 Task: Add Dietz & Watson Muenster Cheese to the cart.
Action: Mouse pressed left at (21, 133)
Screenshot: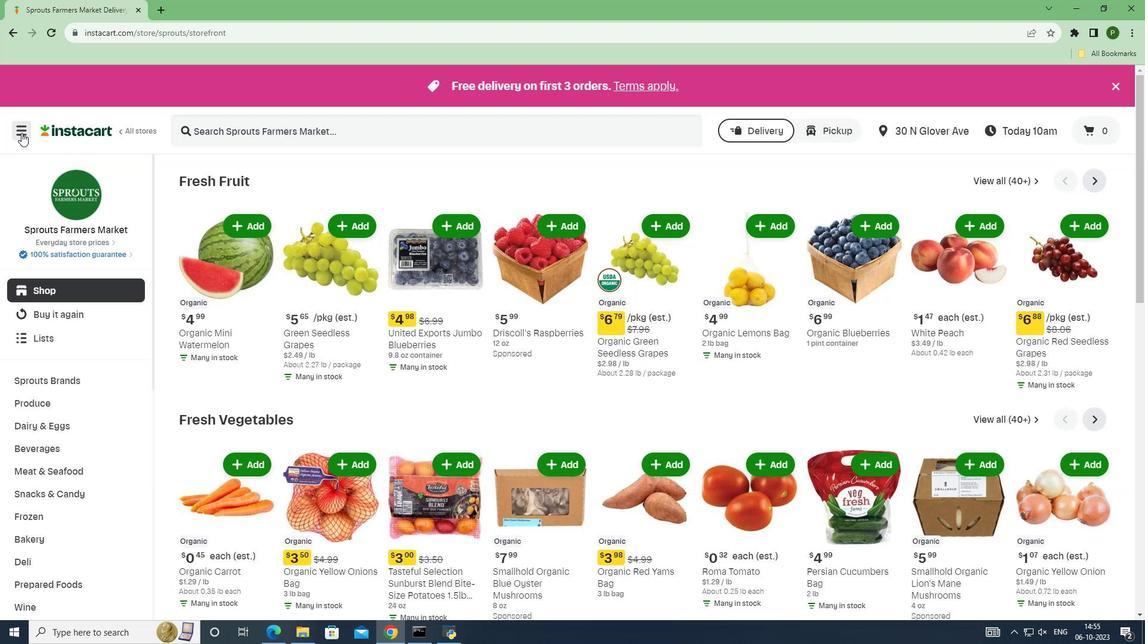 
Action: Mouse moved to (48, 310)
Screenshot: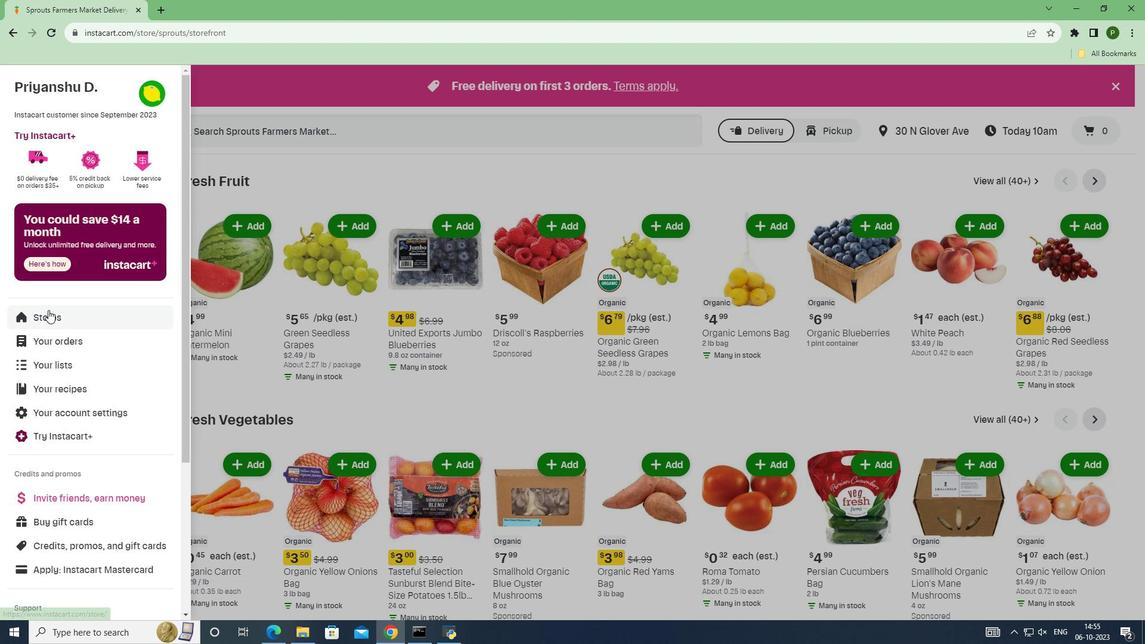 
Action: Mouse pressed left at (48, 310)
Screenshot: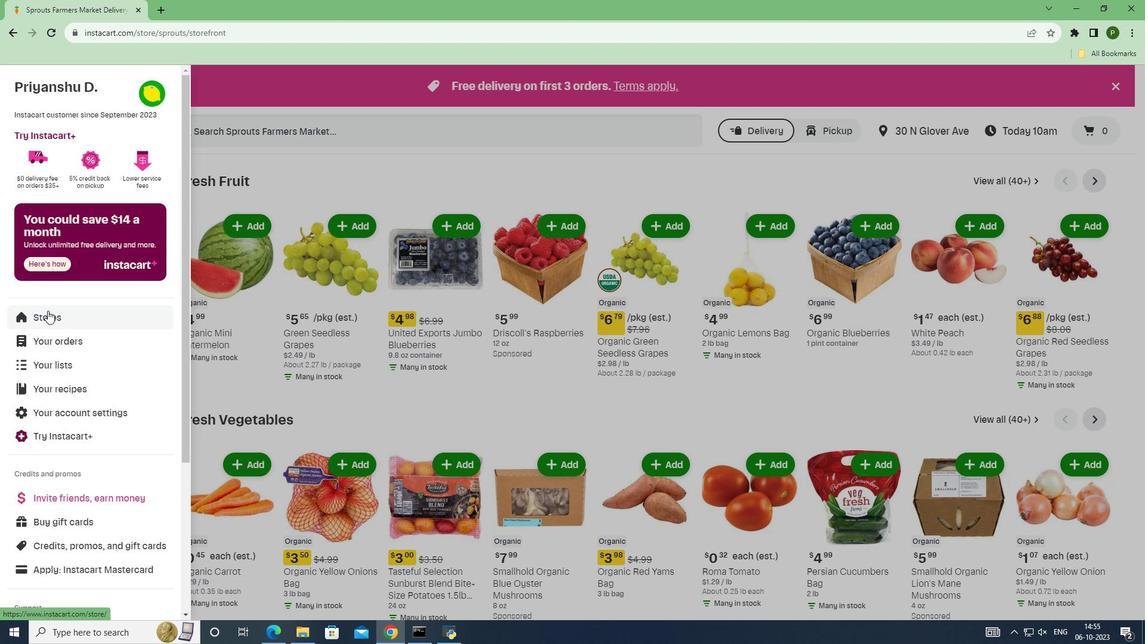 
Action: Mouse moved to (288, 141)
Screenshot: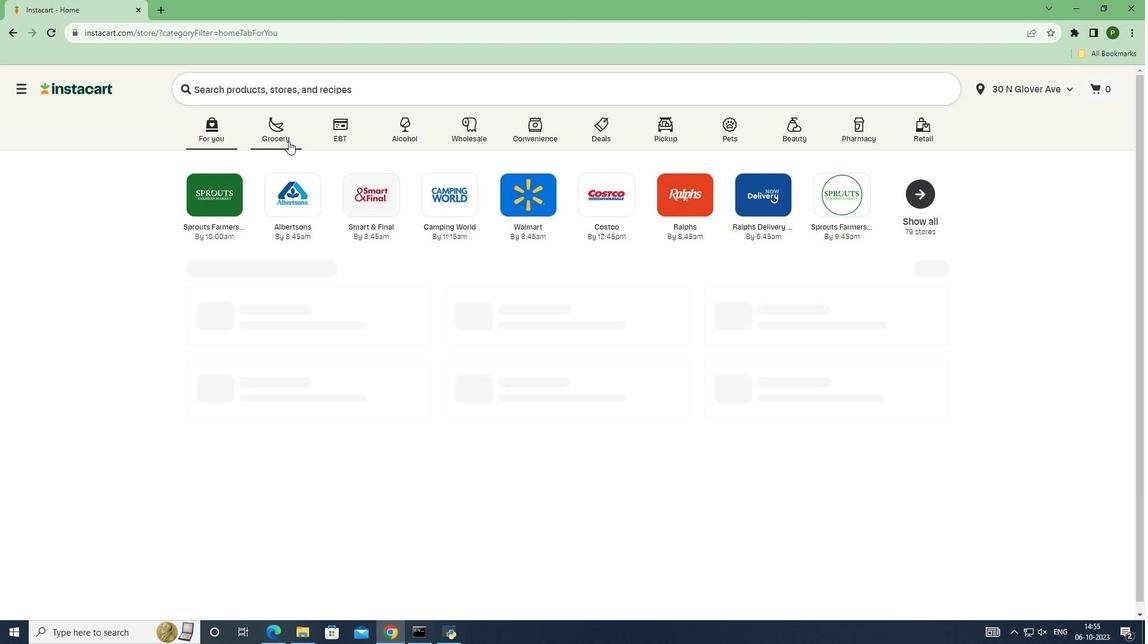 
Action: Mouse pressed left at (288, 141)
Screenshot: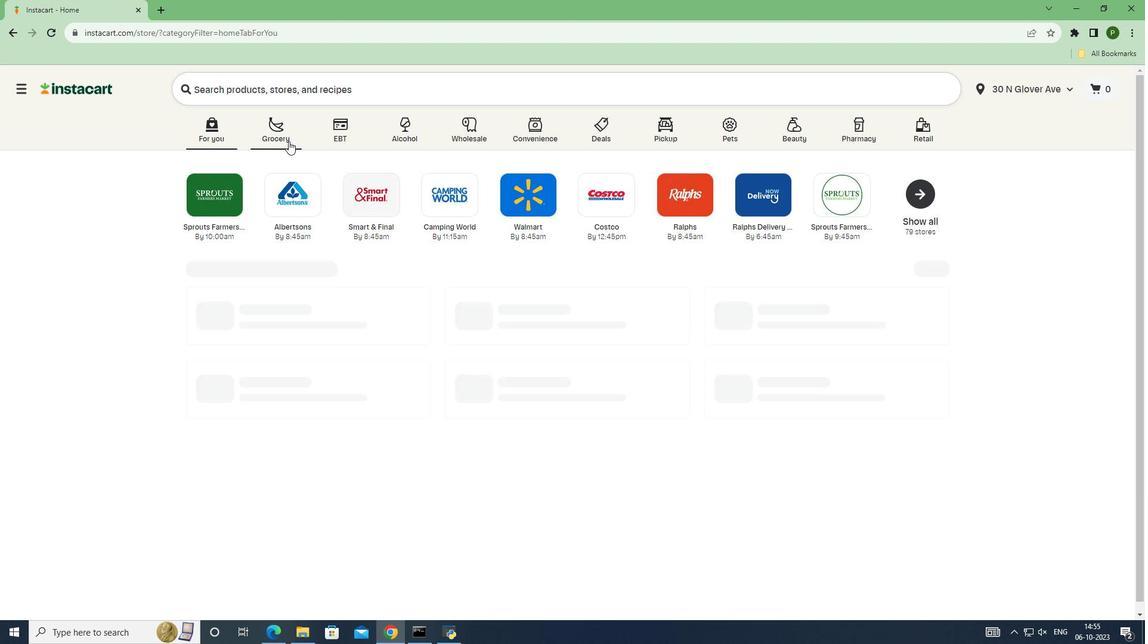 
Action: Mouse moved to (737, 273)
Screenshot: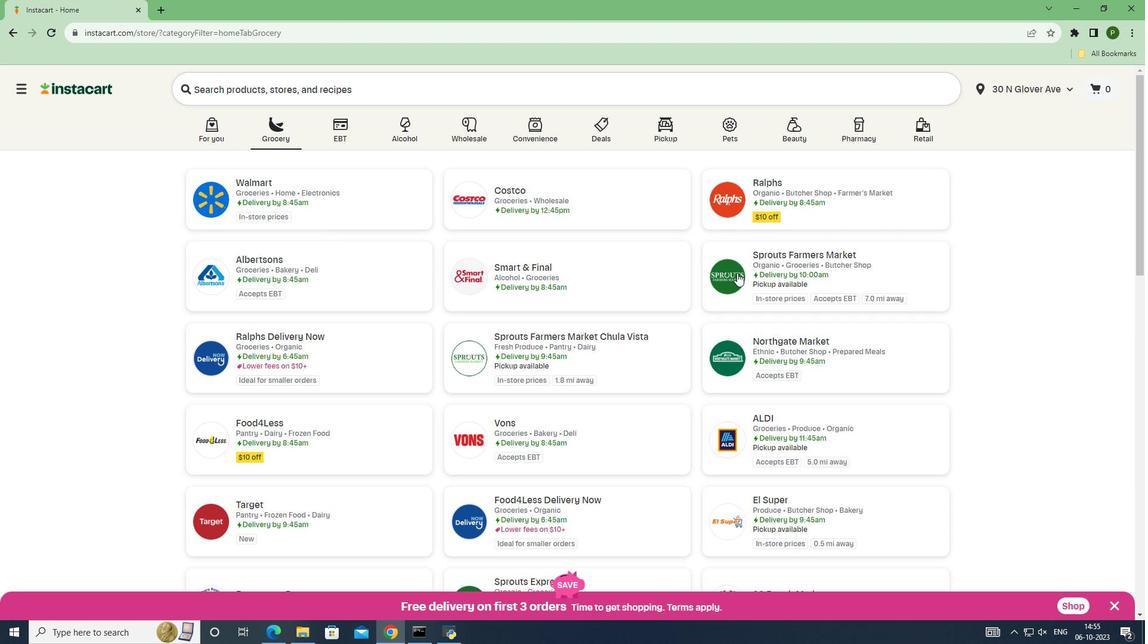 
Action: Mouse pressed left at (737, 273)
Screenshot: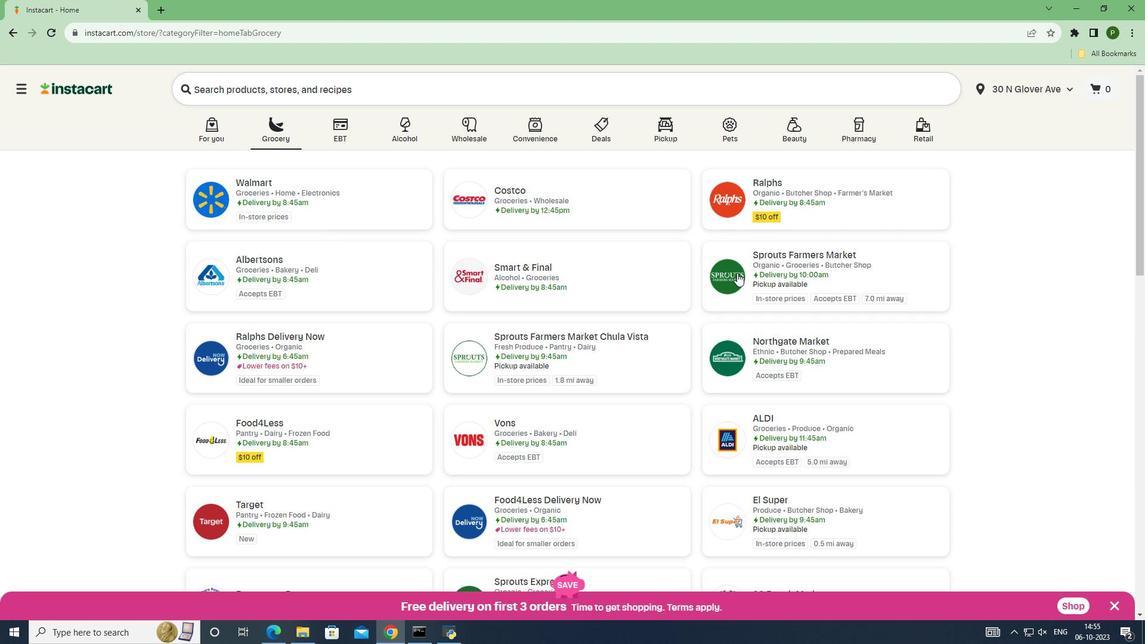
Action: Mouse moved to (60, 380)
Screenshot: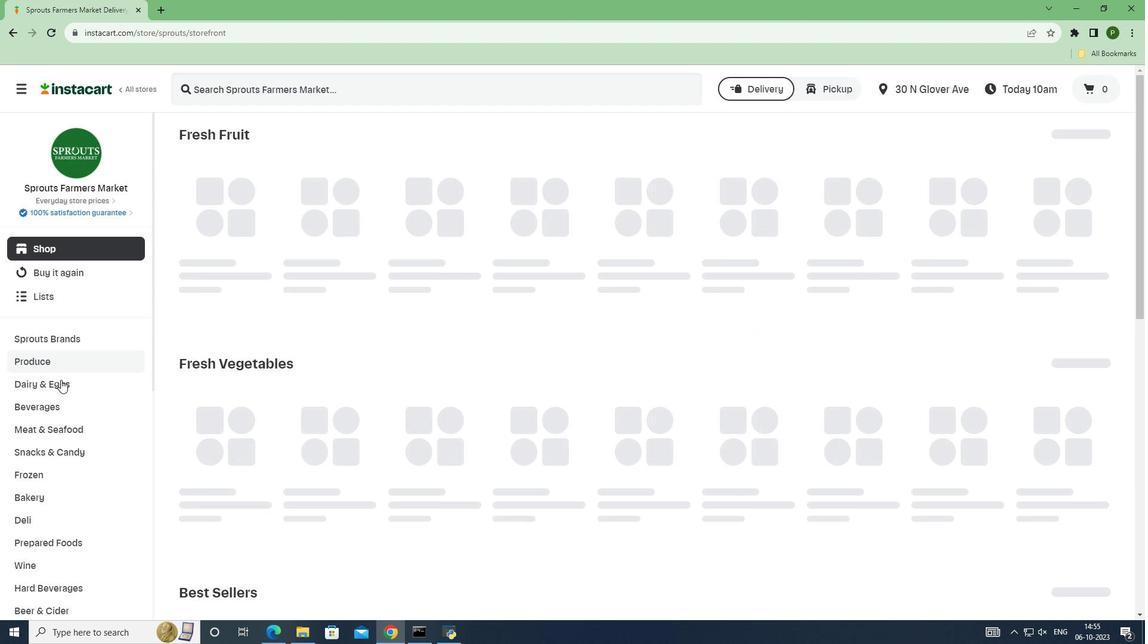 
Action: Mouse pressed left at (60, 380)
Screenshot: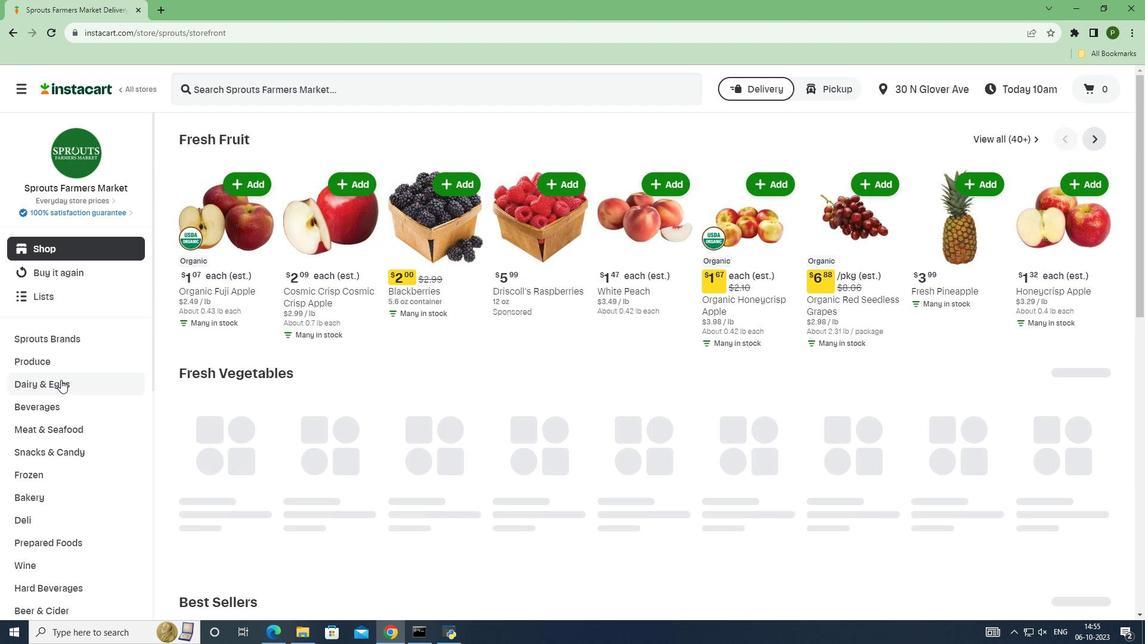 
Action: Mouse moved to (33, 473)
Screenshot: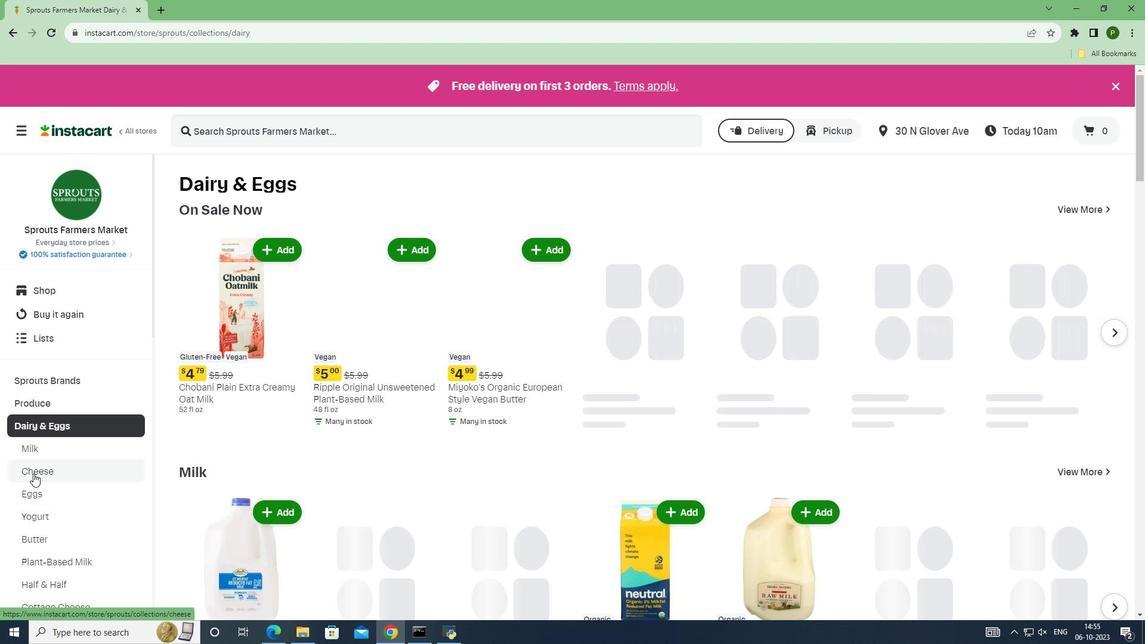 
Action: Mouse pressed left at (33, 473)
Screenshot: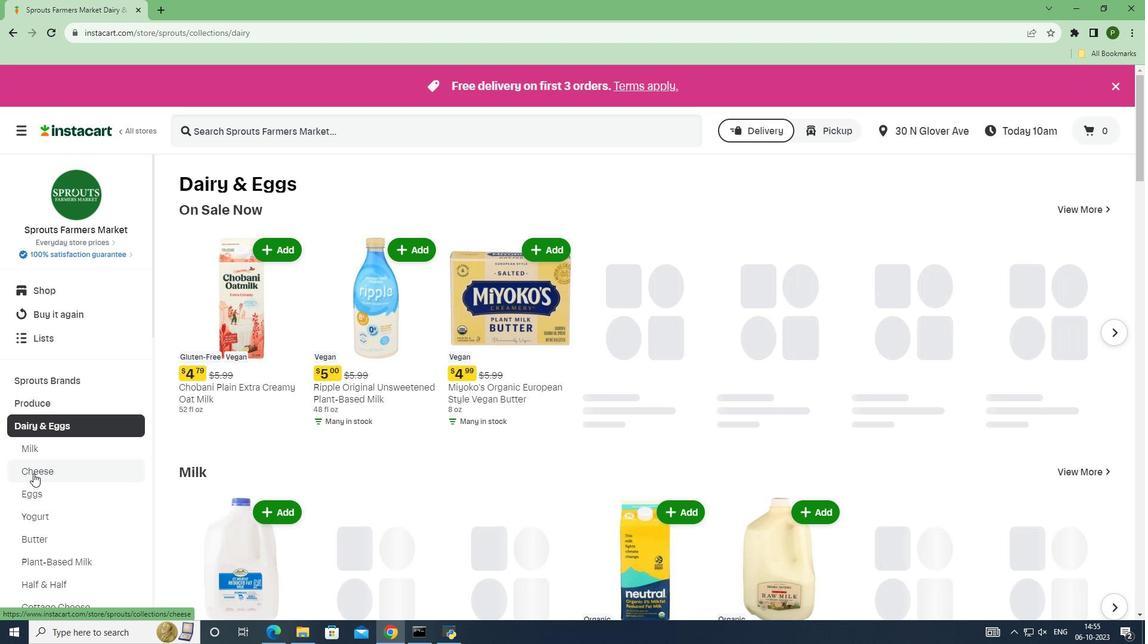 
Action: Mouse moved to (242, 127)
Screenshot: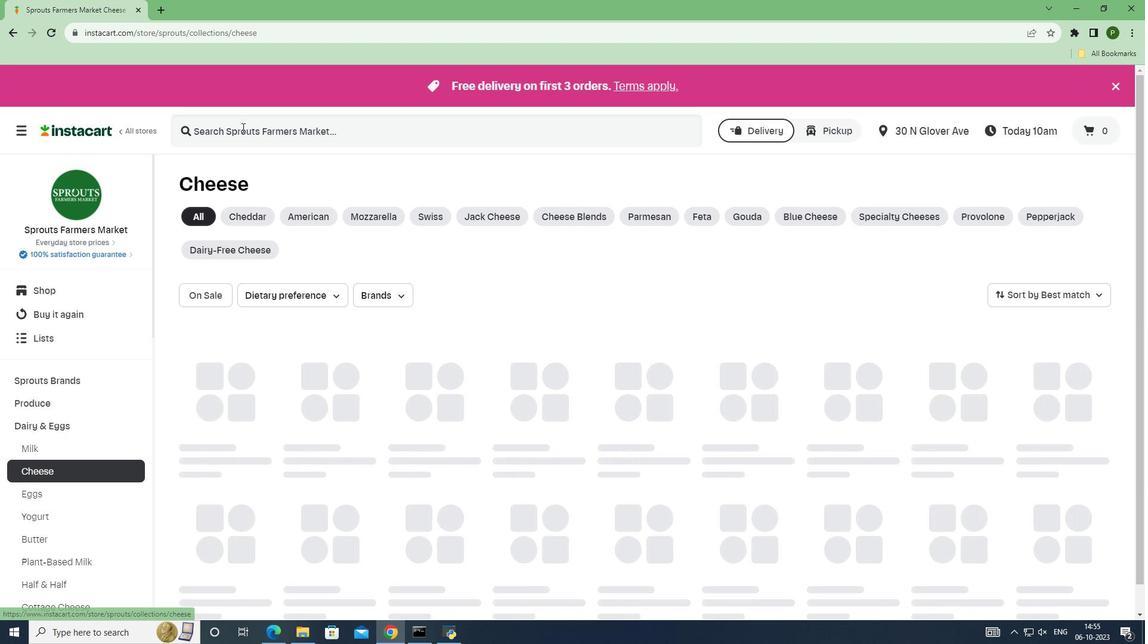 
Action: Mouse pressed left at (242, 127)
Screenshot: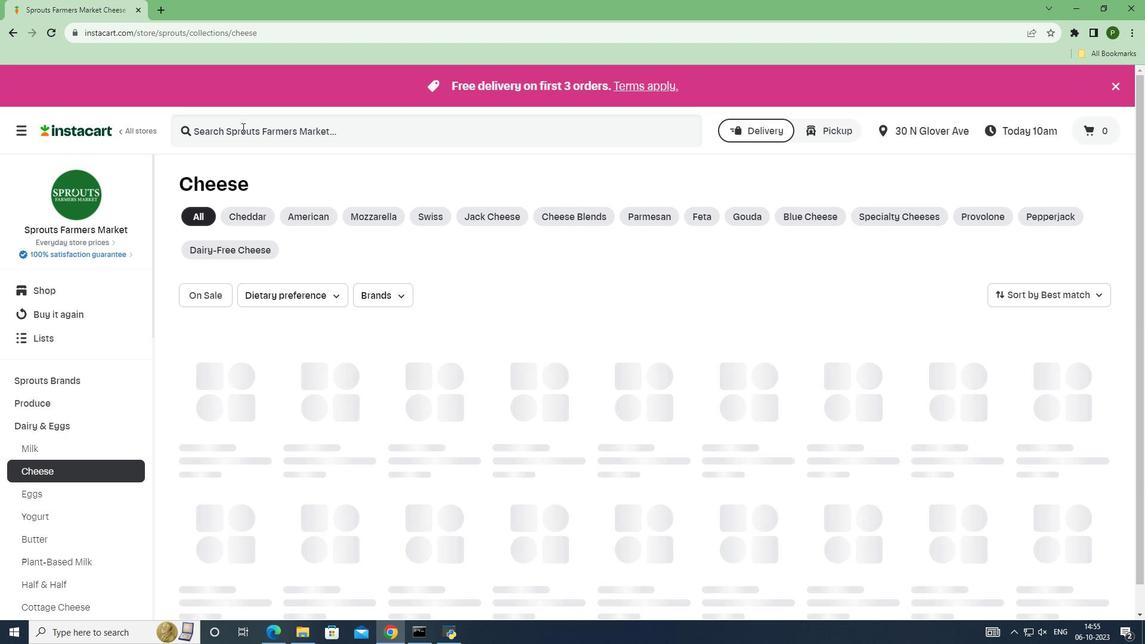 
Action: Key pressed <Key.caps_lock>D<Key.caps_lock>ietz<Key.space><Key.shift>&<Key.space><Key.caps_lock>W<Key.caps_lock>atson<Key.space><Key.caps_lock>M<Key.caps_lock>uenster<Key.space><Key.caps_lock>C<Key.caps_lock>heese<Key.space><Key.enter>
Screenshot: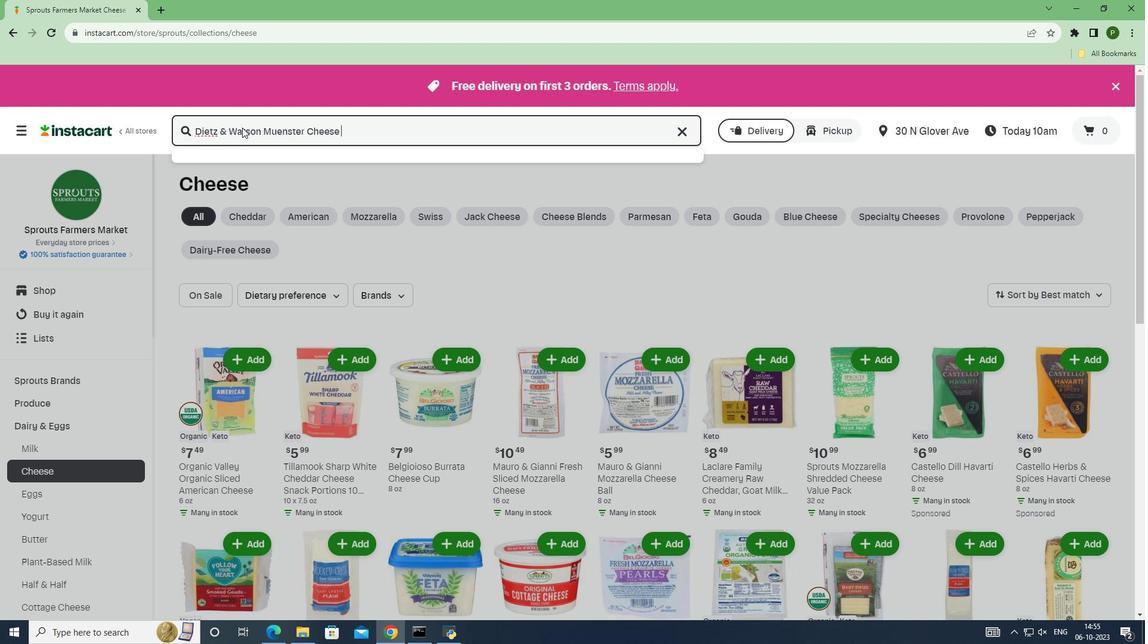
Action: Mouse moved to (661, 255)
Screenshot: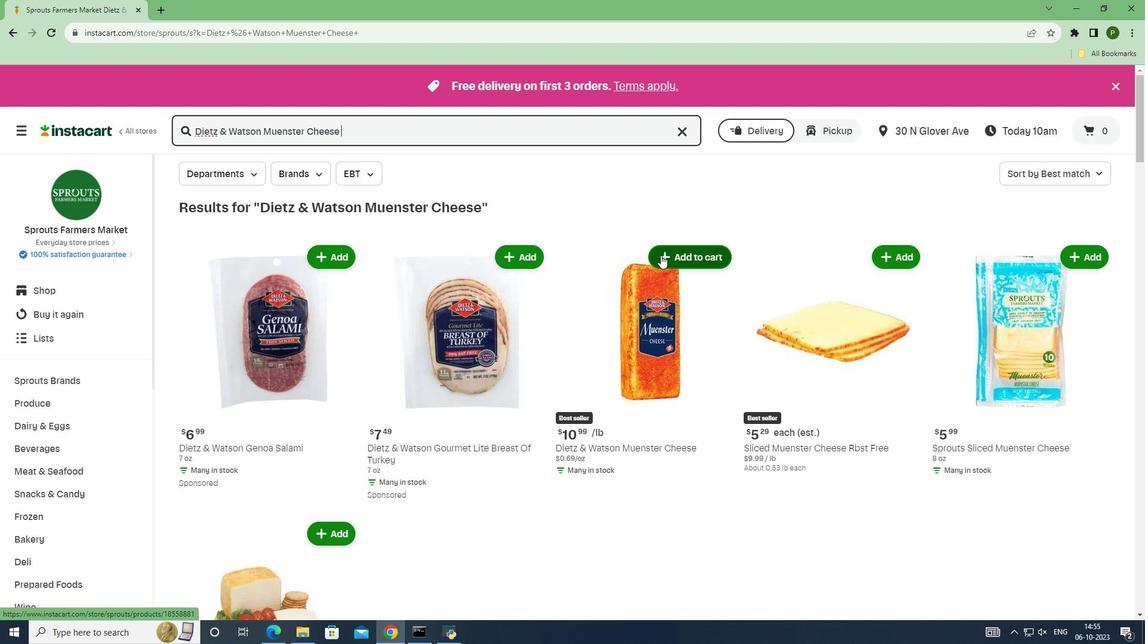 
Action: Mouse pressed left at (661, 255)
Screenshot: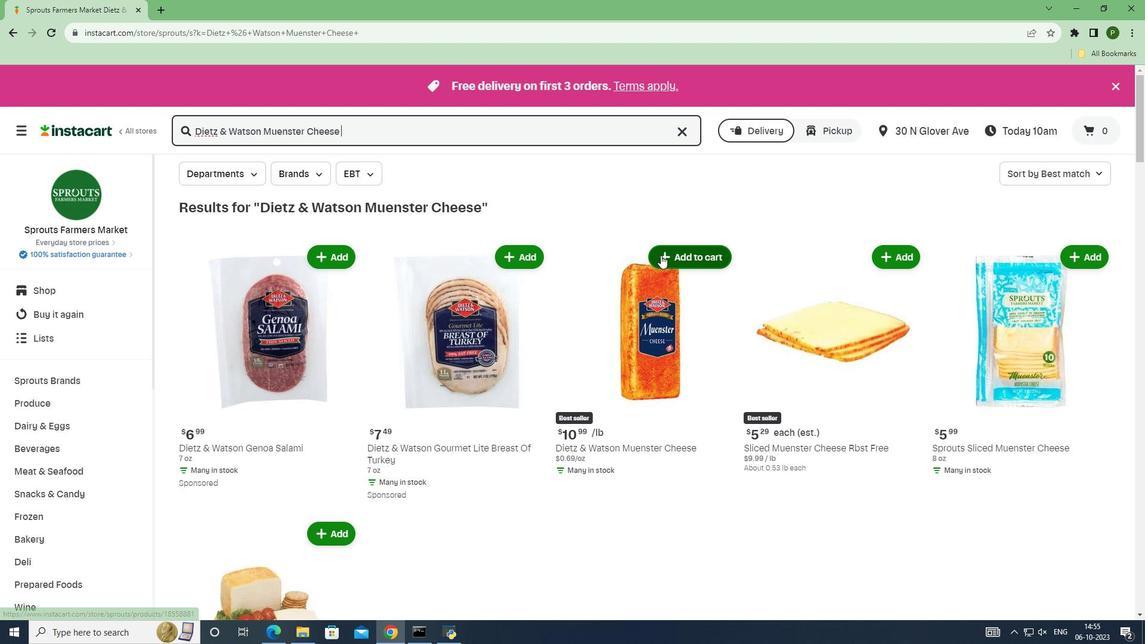 
Action: Mouse moved to (699, 310)
Screenshot: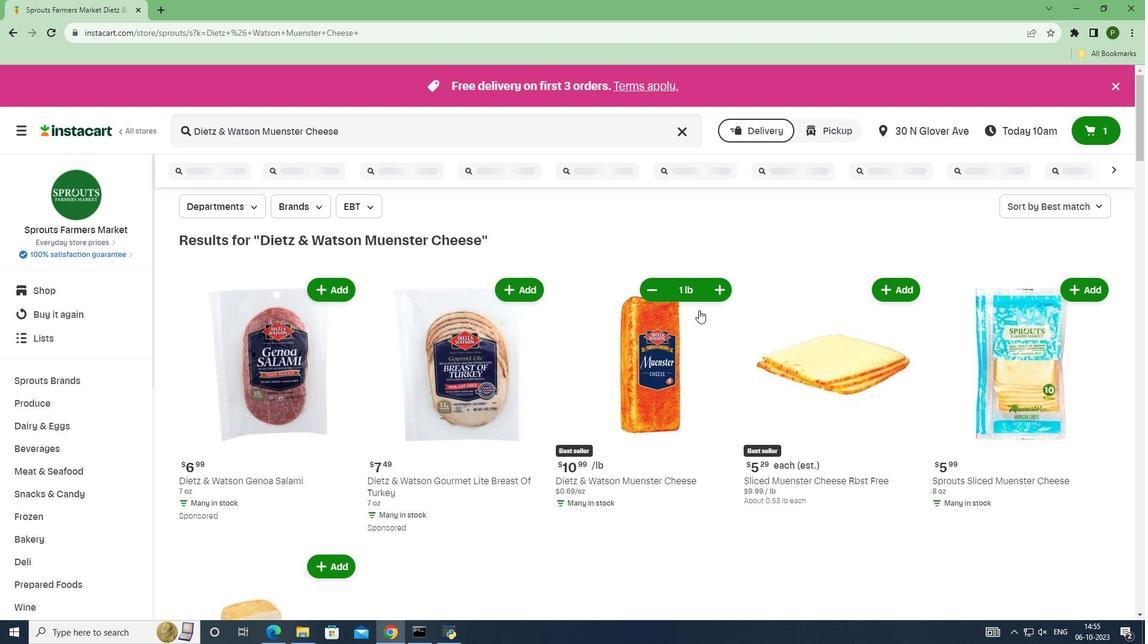 
